 Task: Filter people by 1st connection.
Action: Mouse moved to (355, 96)
Screenshot: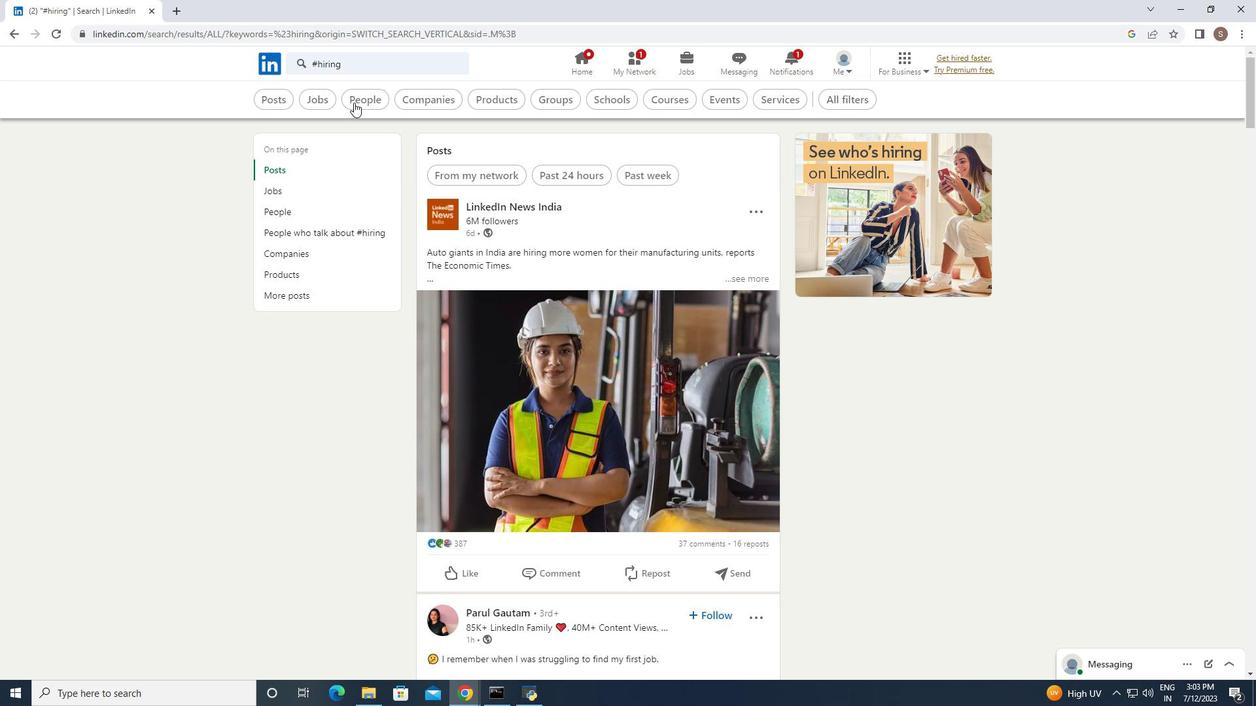 
Action: Mouse pressed left at (355, 96)
Screenshot: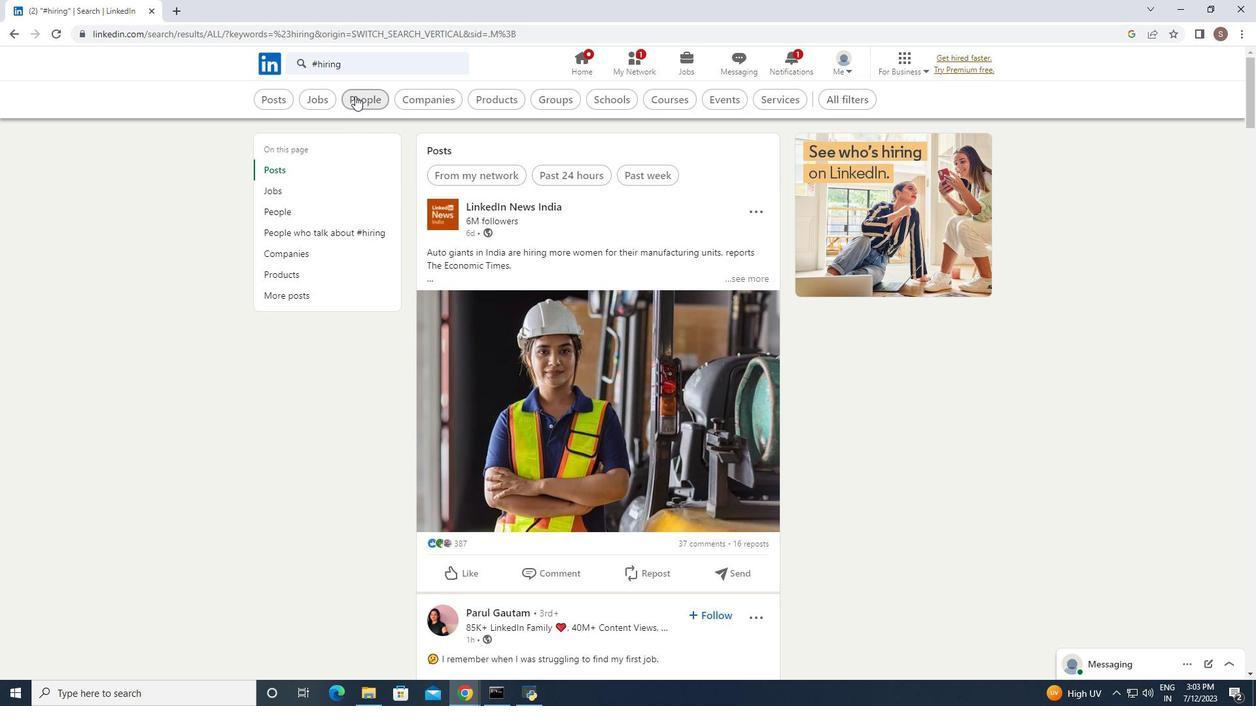 
Action: Mouse pressed left at (355, 96)
Screenshot: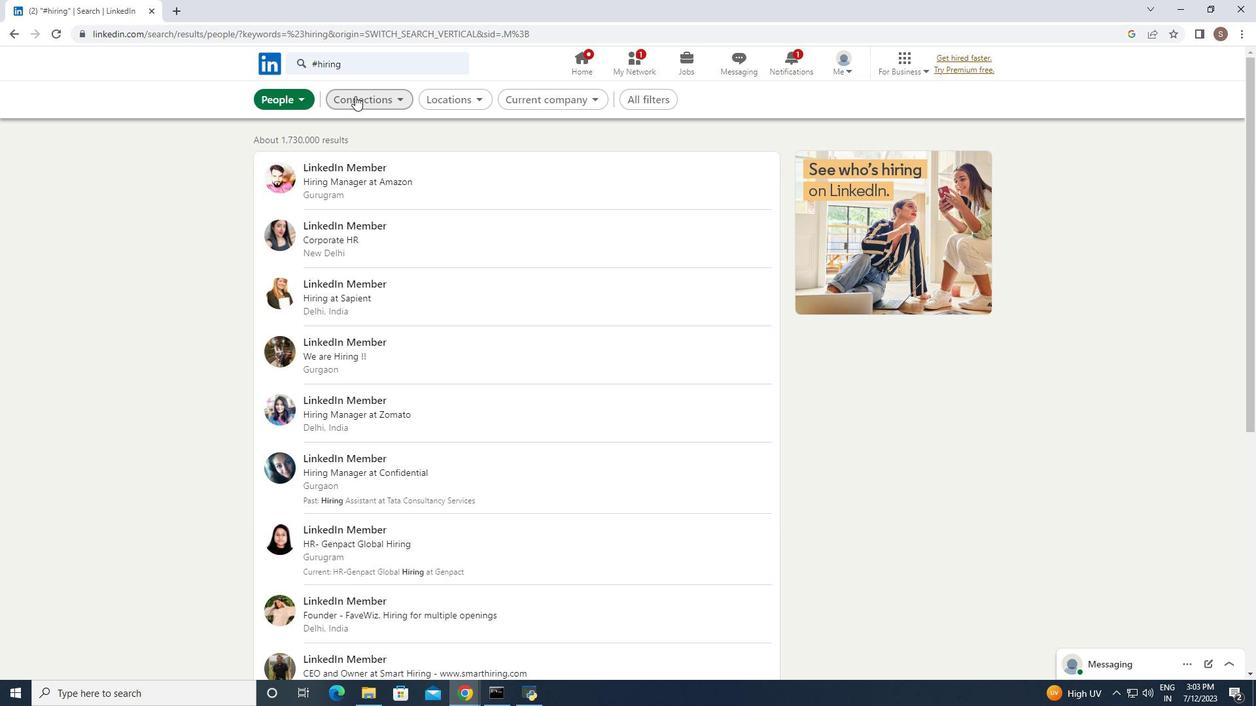 
Action: Mouse moved to (280, 138)
Screenshot: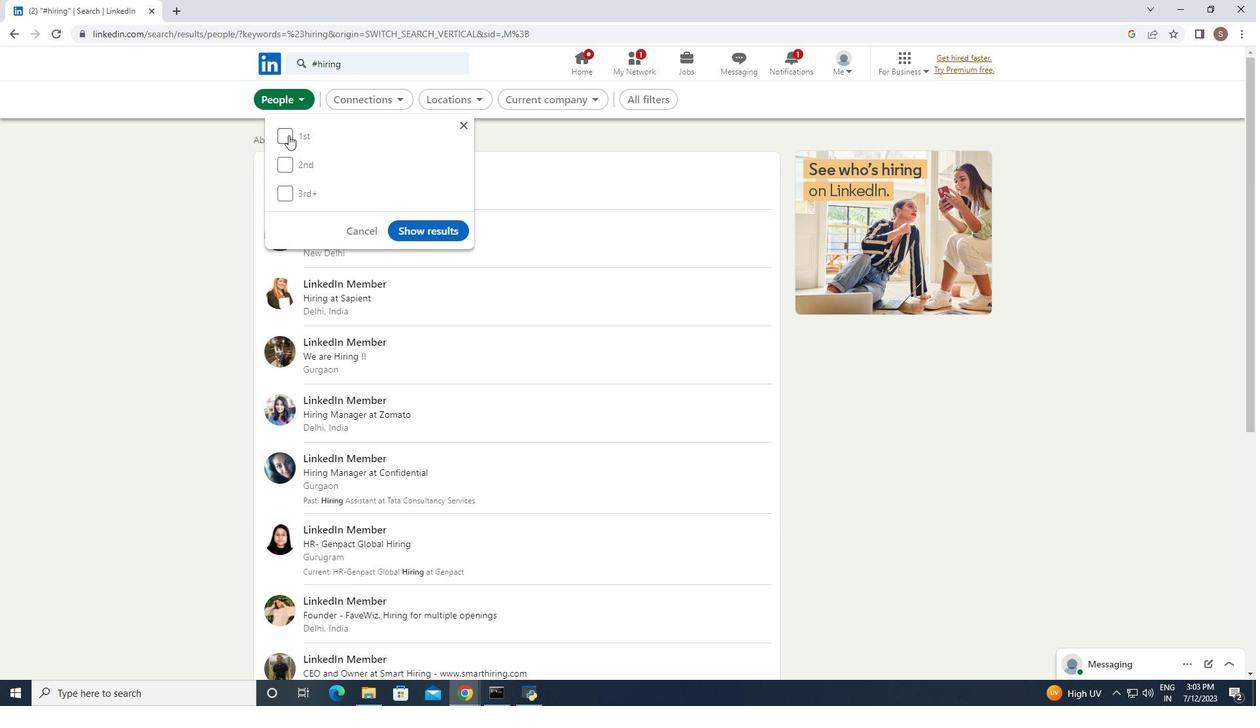 
Action: Mouse pressed left at (280, 138)
Screenshot: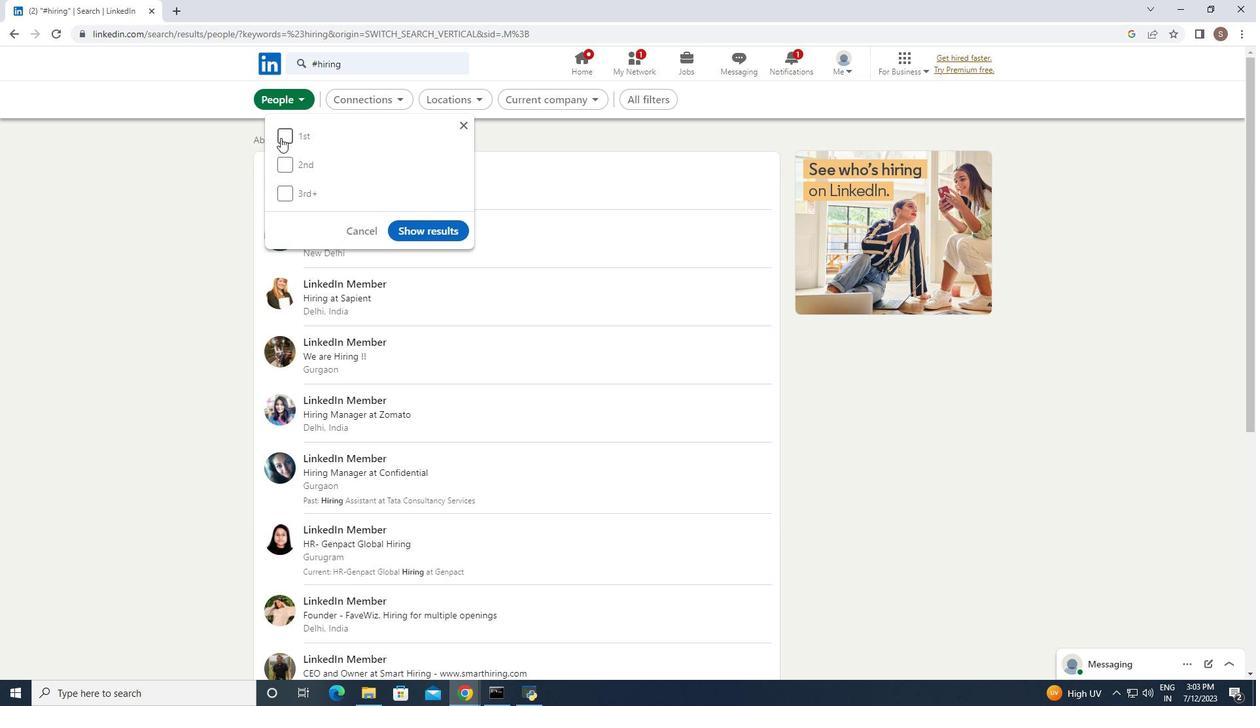 
Action: Mouse moved to (422, 236)
Screenshot: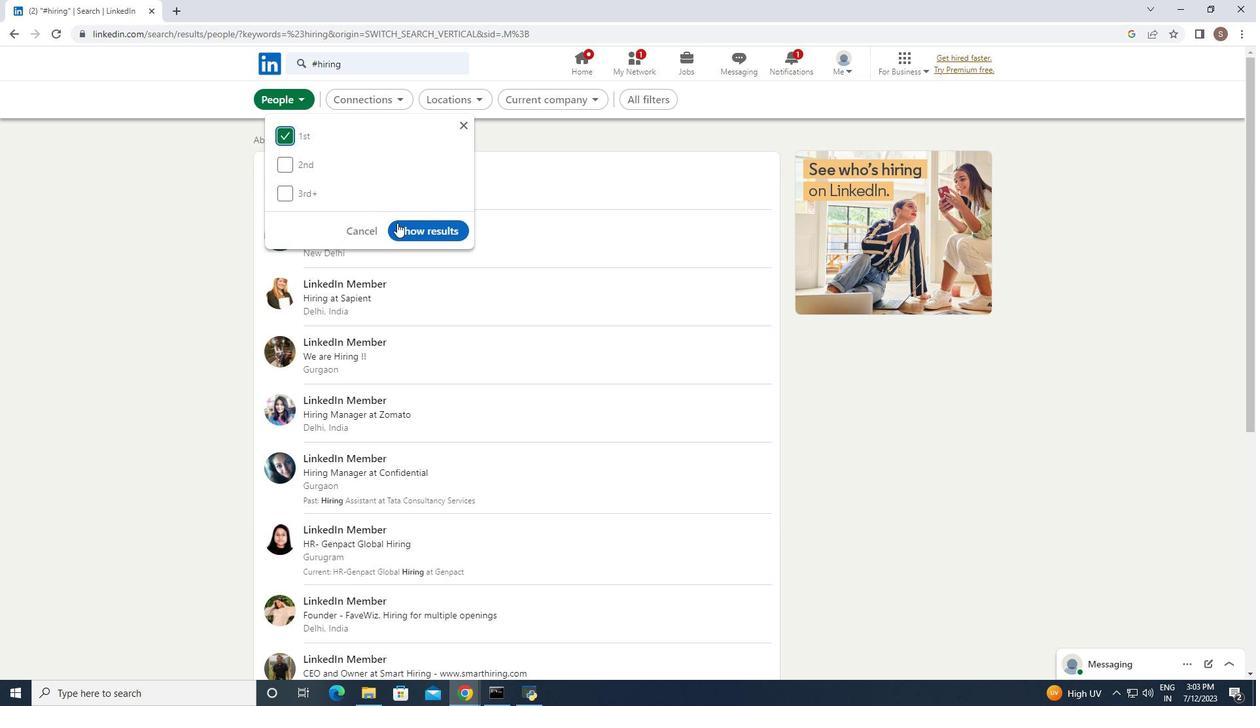 
Action: Mouse pressed left at (422, 236)
Screenshot: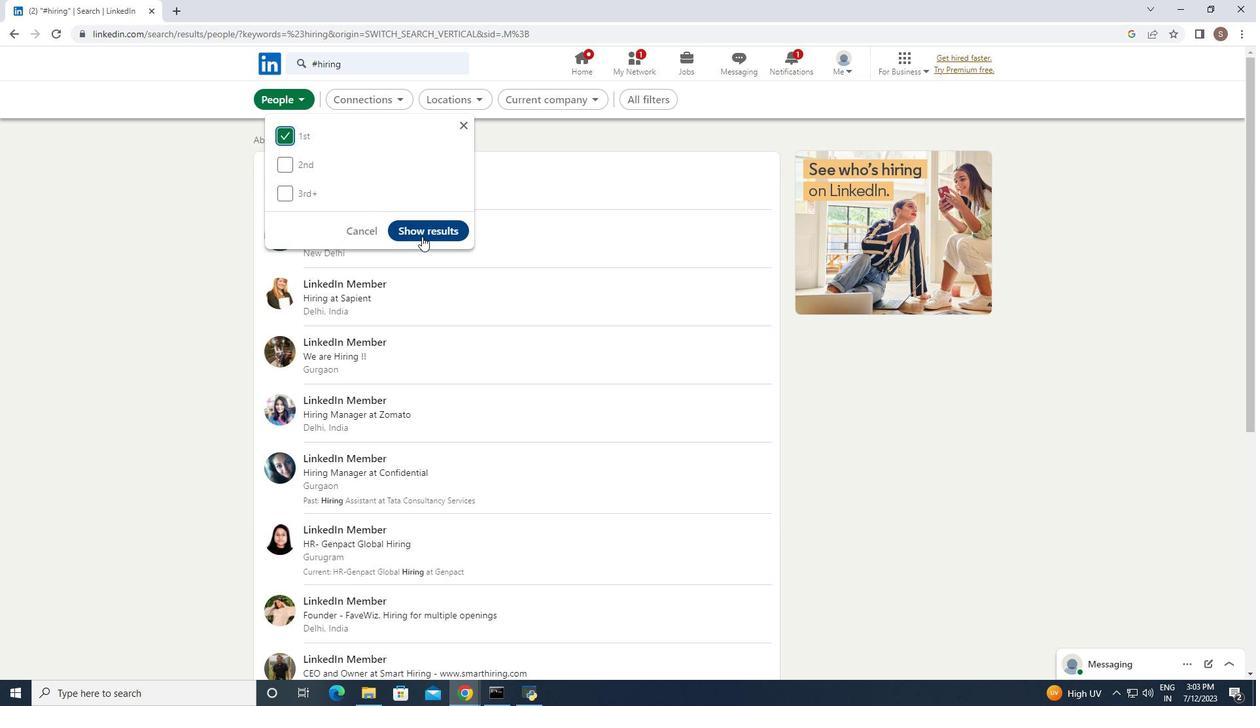 
